 Task: Add Sprouts Salisbury Steak With Garlic Green Beans to the cart.
Action: Mouse moved to (21, 153)
Screenshot: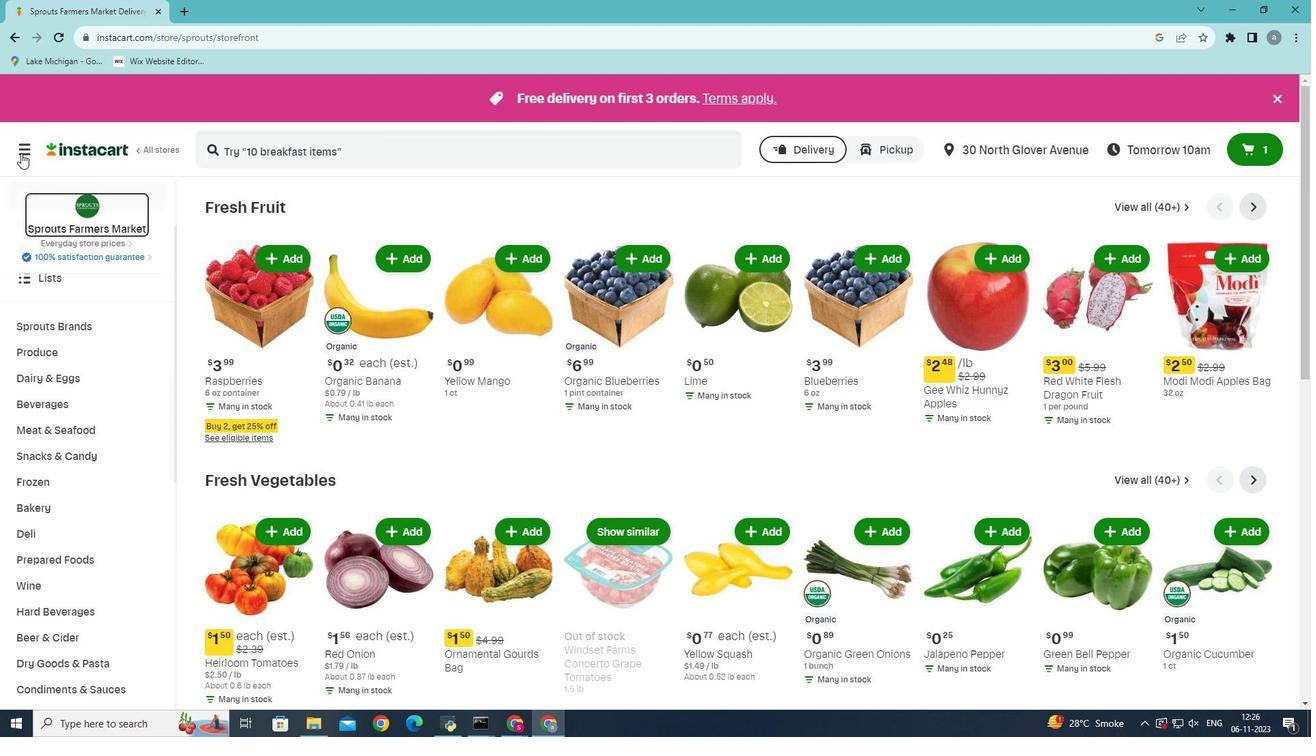 
Action: Mouse pressed left at (21, 153)
Screenshot: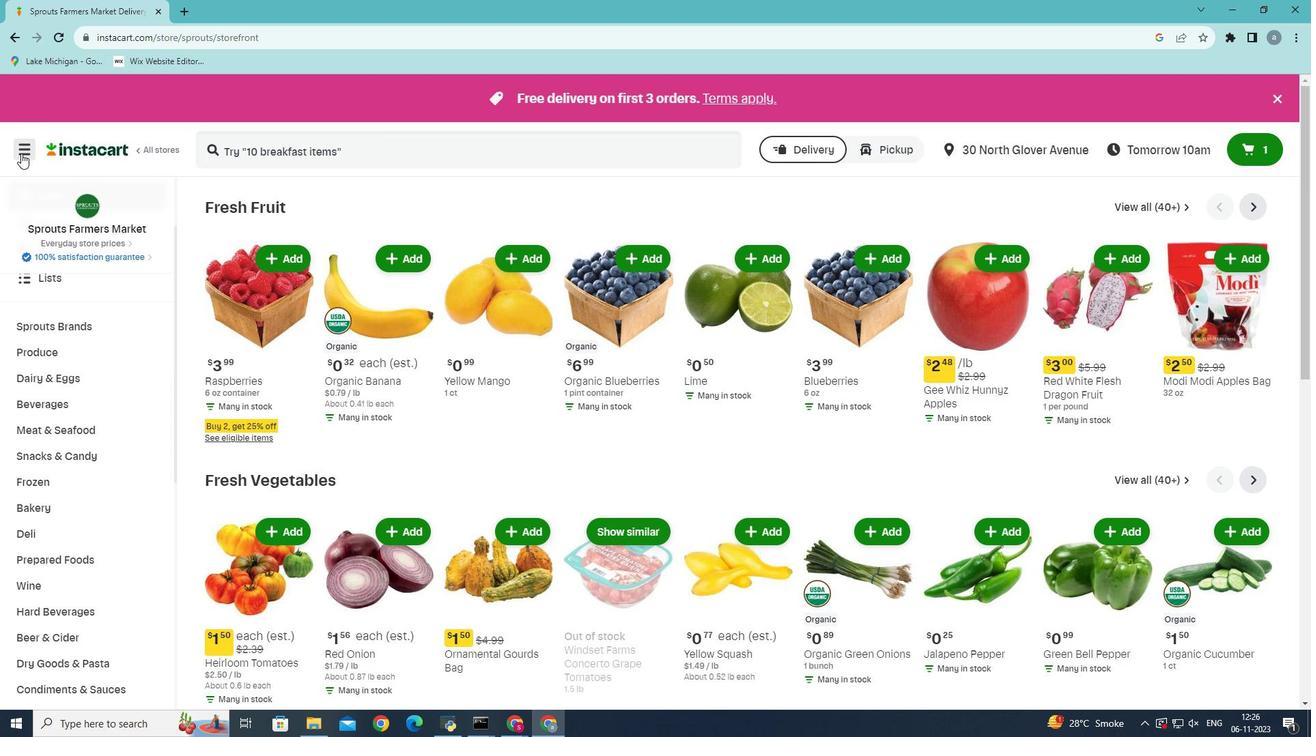 
Action: Mouse moved to (49, 373)
Screenshot: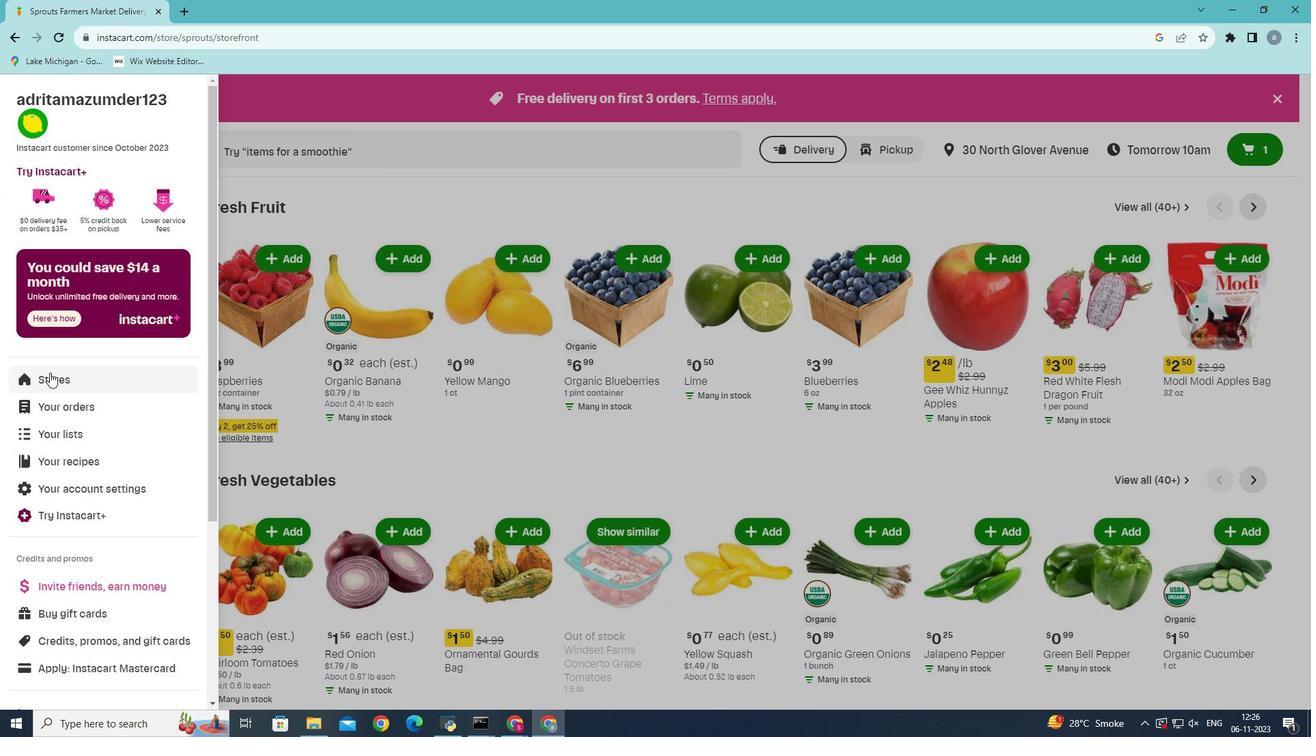 
Action: Mouse pressed left at (49, 373)
Screenshot: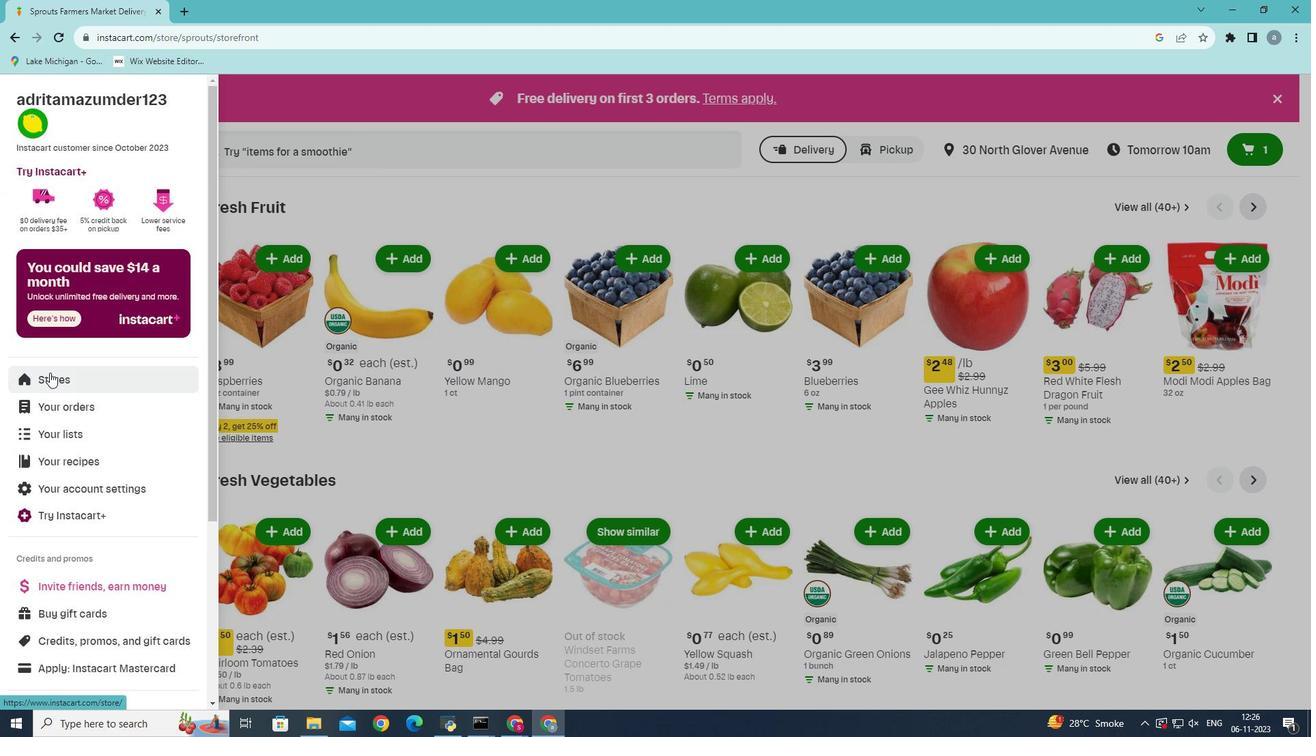 
Action: Mouse moved to (308, 159)
Screenshot: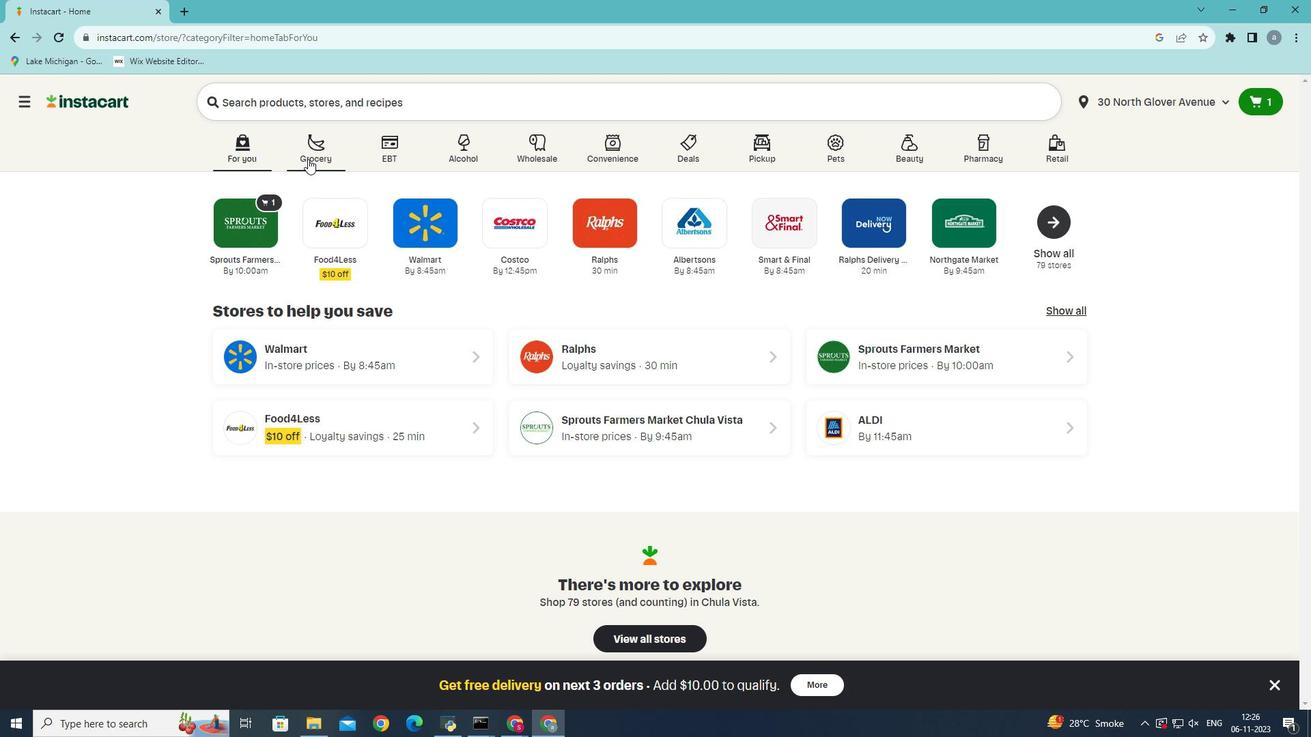 
Action: Mouse pressed left at (308, 159)
Screenshot: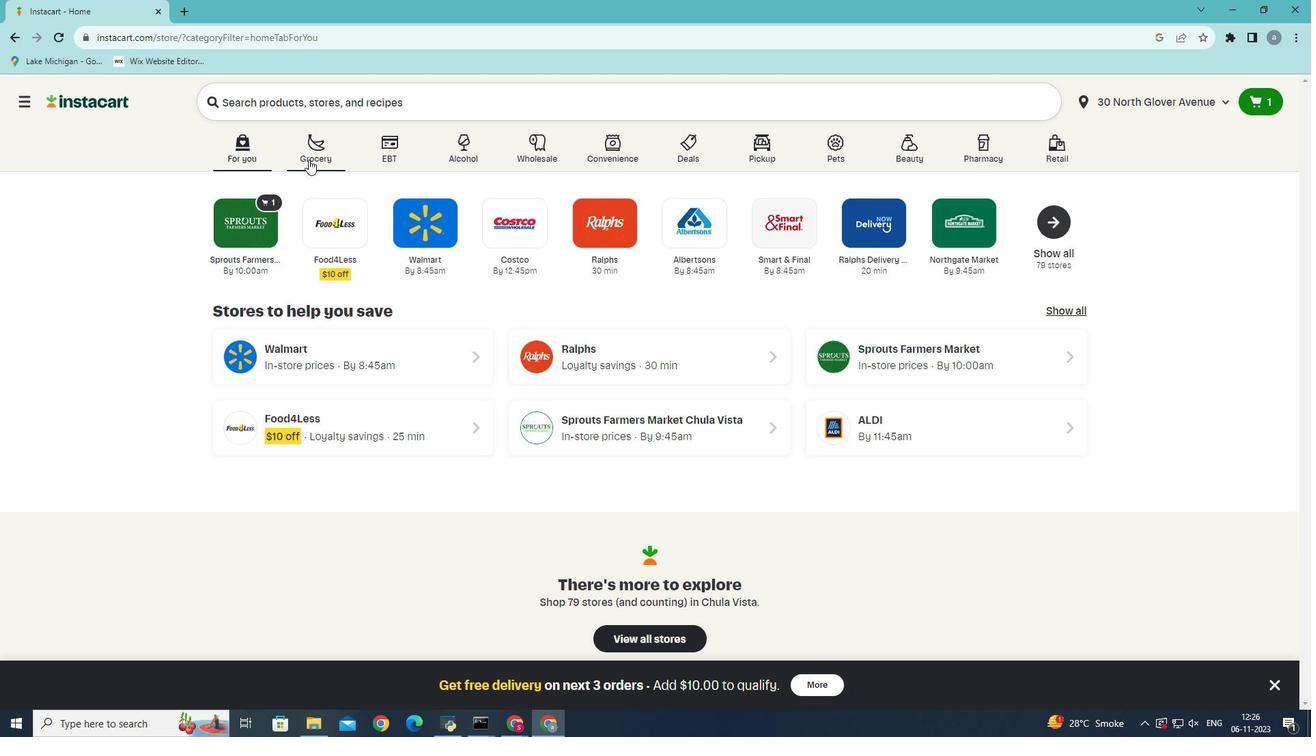 
Action: Mouse moved to (321, 383)
Screenshot: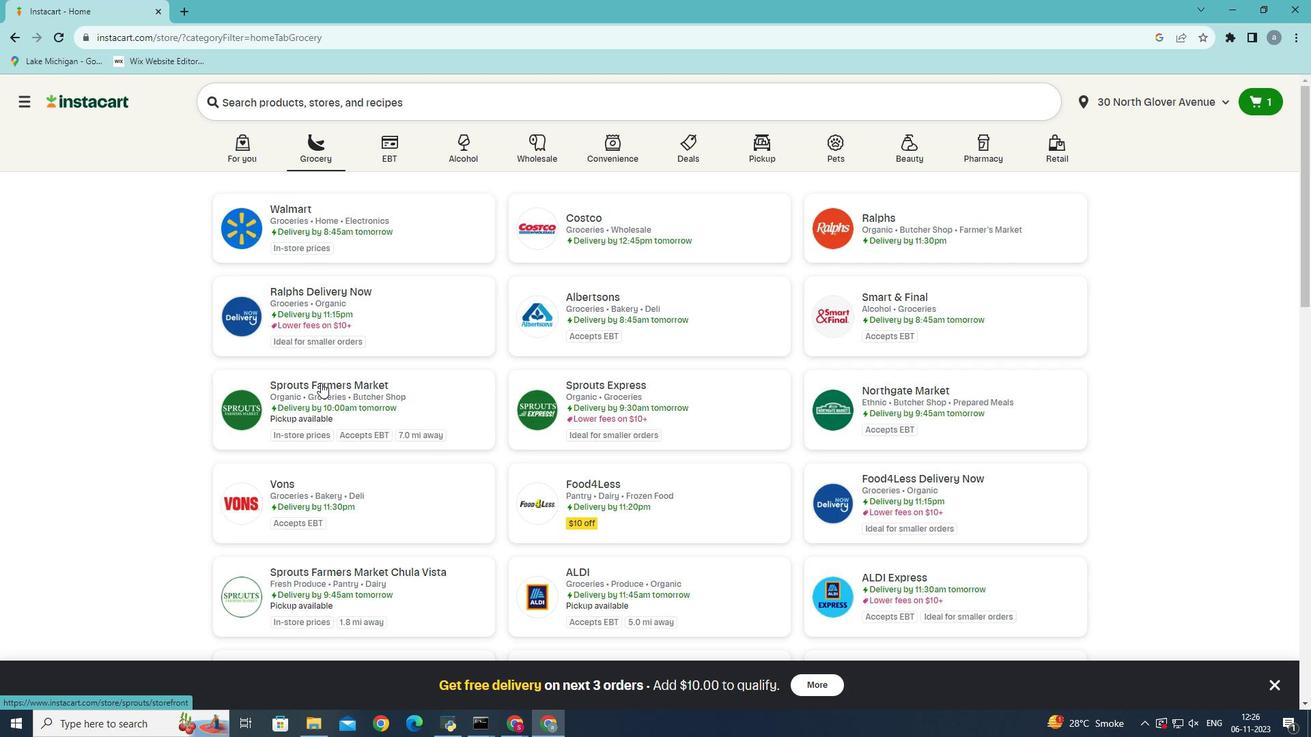 
Action: Mouse pressed left at (321, 383)
Screenshot: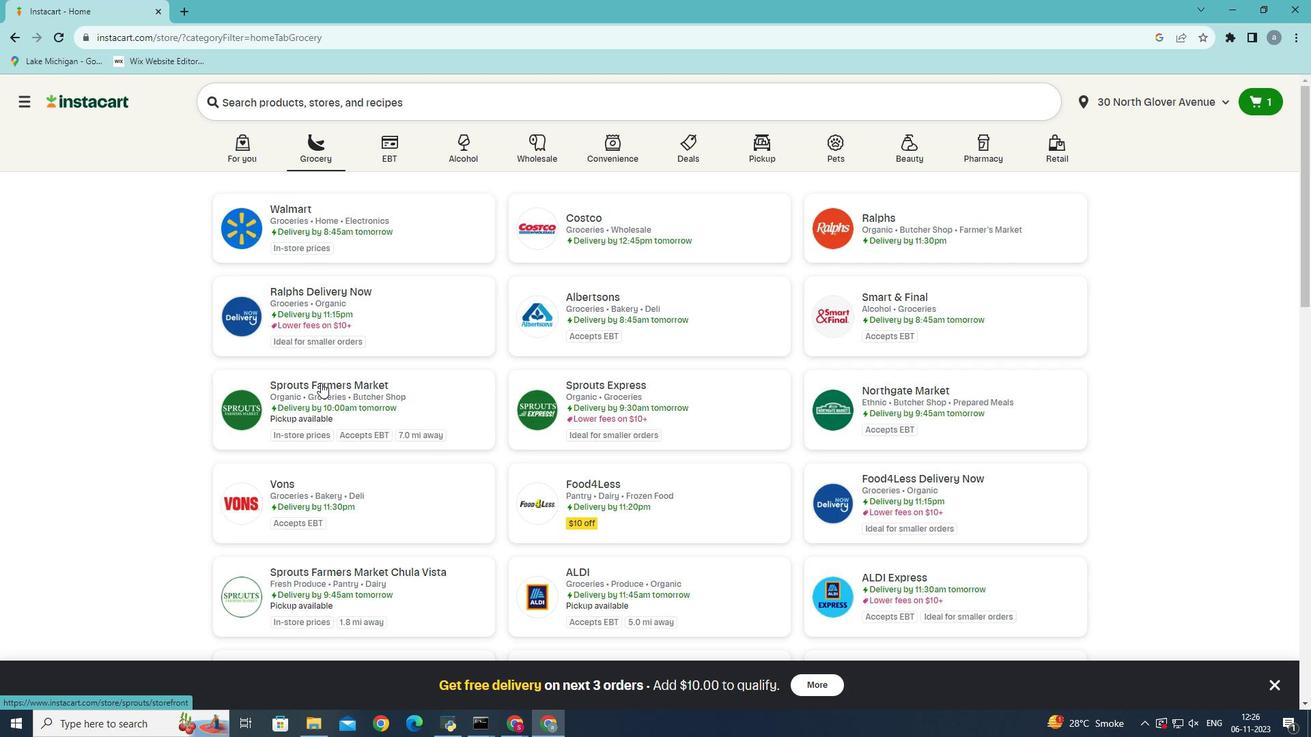 
Action: Mouse moved to (79, 593)
Screenshot: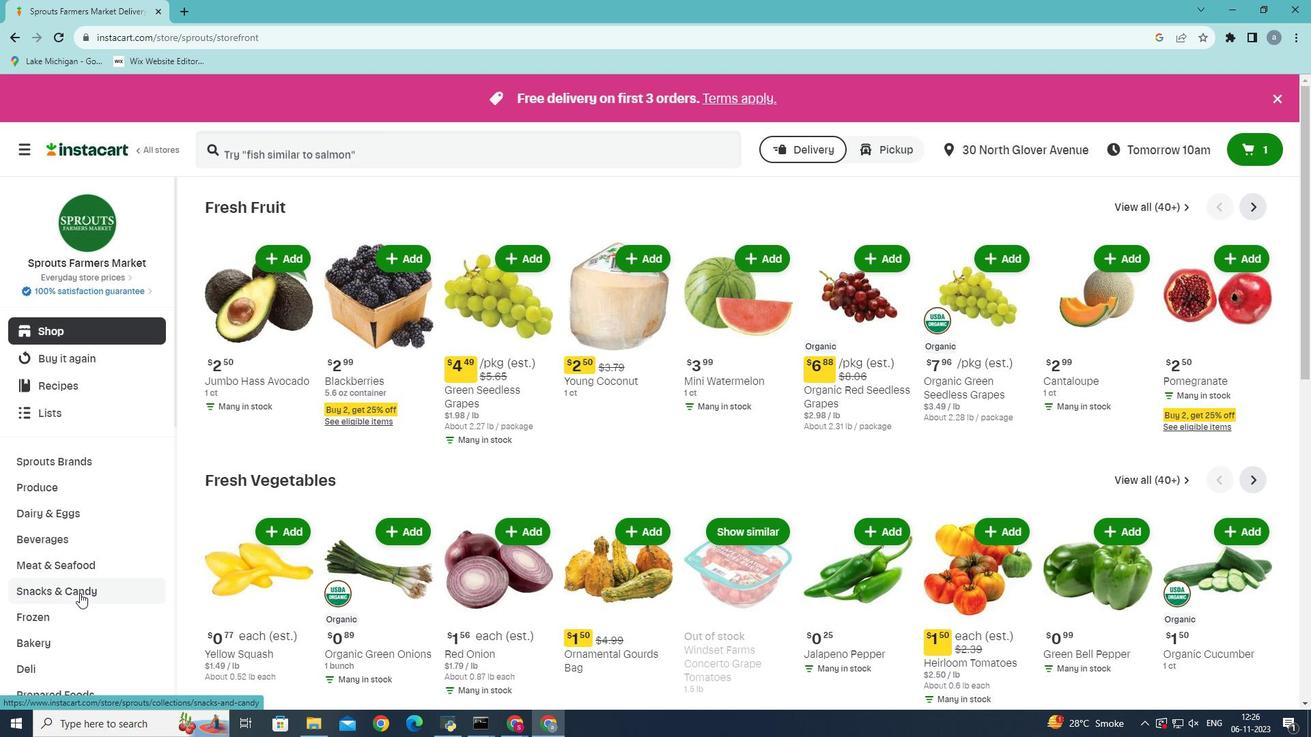 
Action: Mouse scrolled (79, 593) with delta (0, 0)
Screenshot: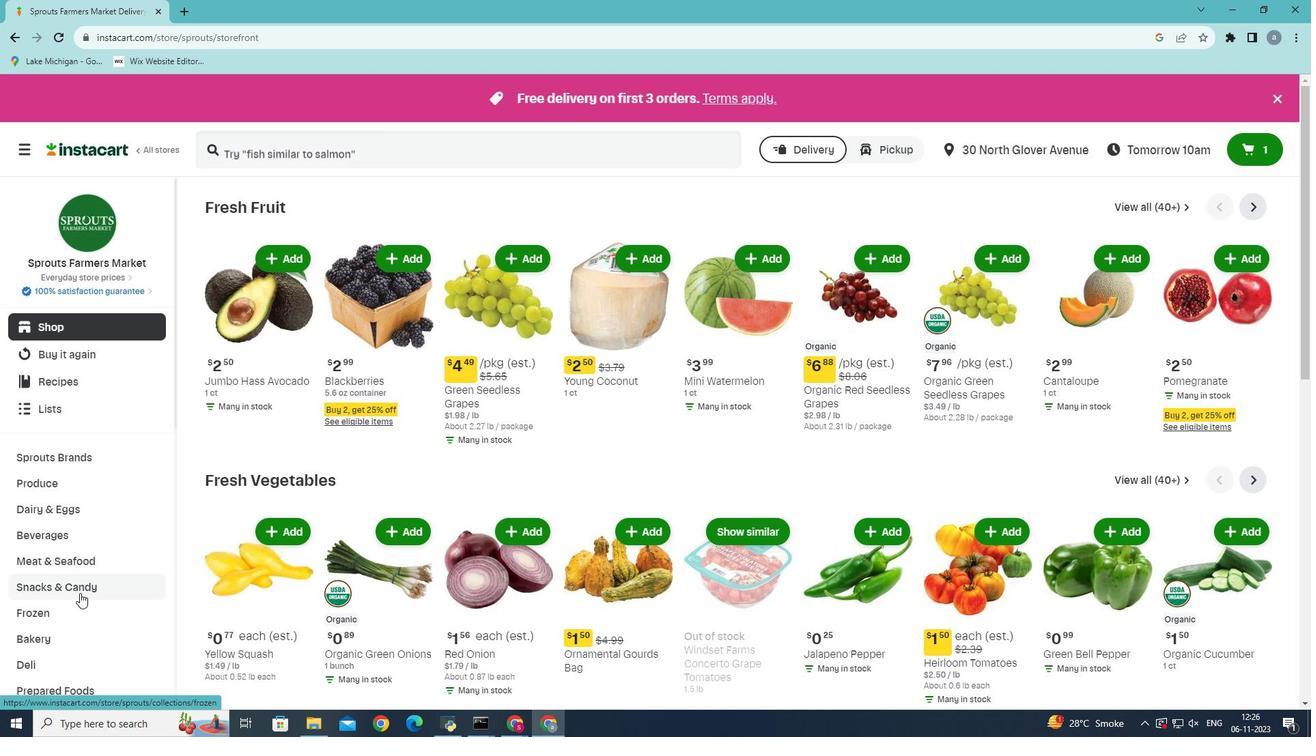 
Action: Mouse moved to (79, 626)
Screenshot: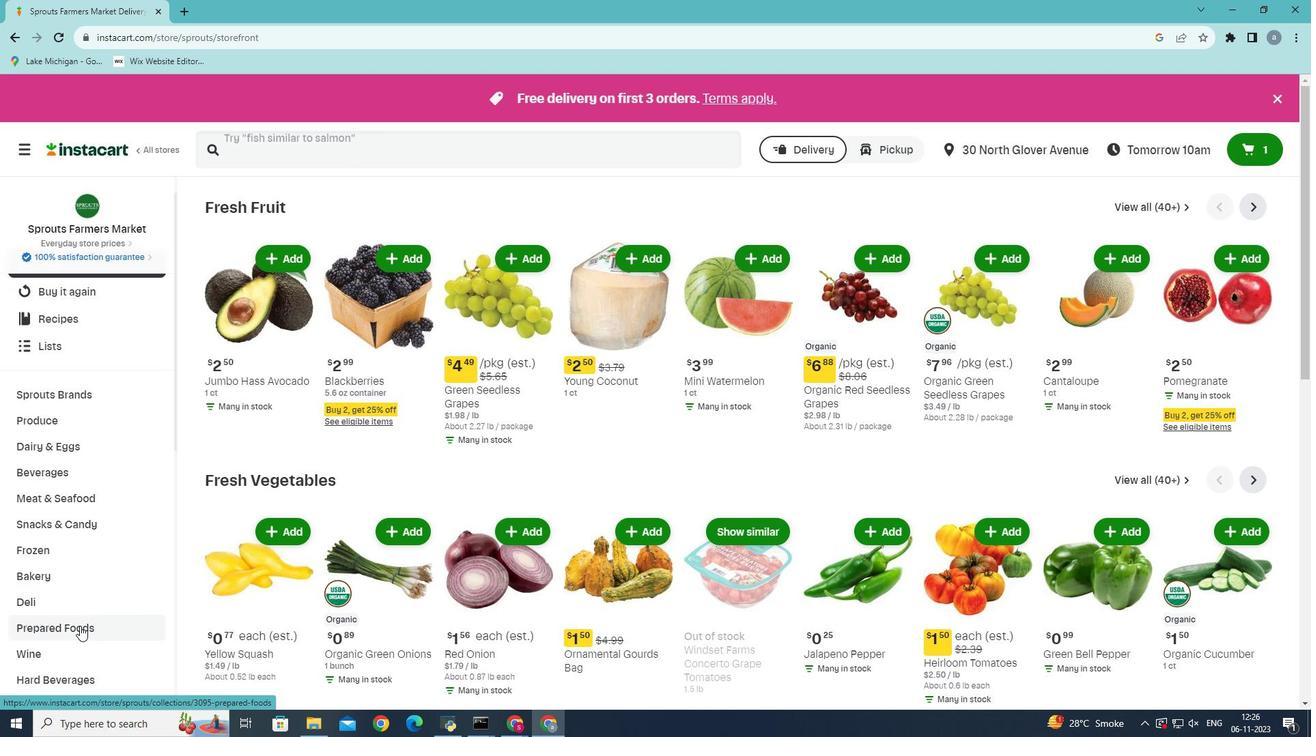 
Action: Mouse pressed left at (79, 626)
Screenshot: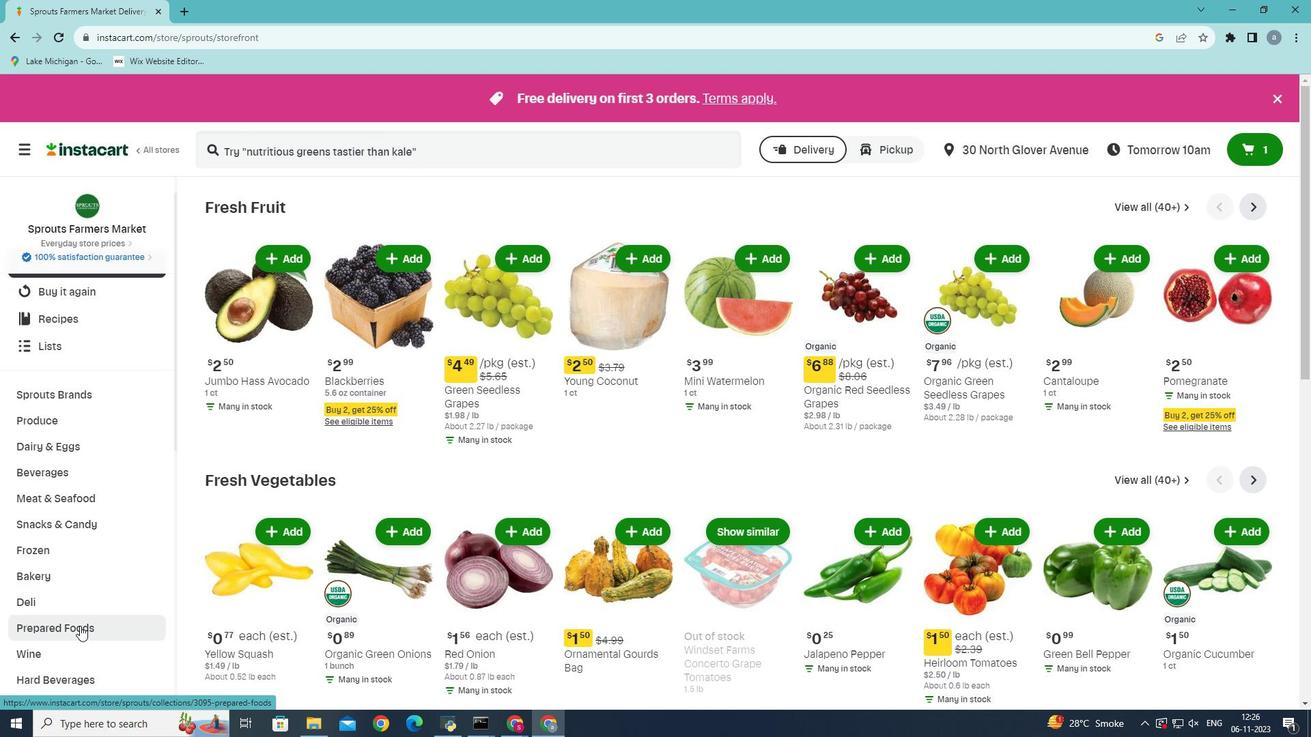 
Action: Mouse moved to (500, 240)
Screenshot: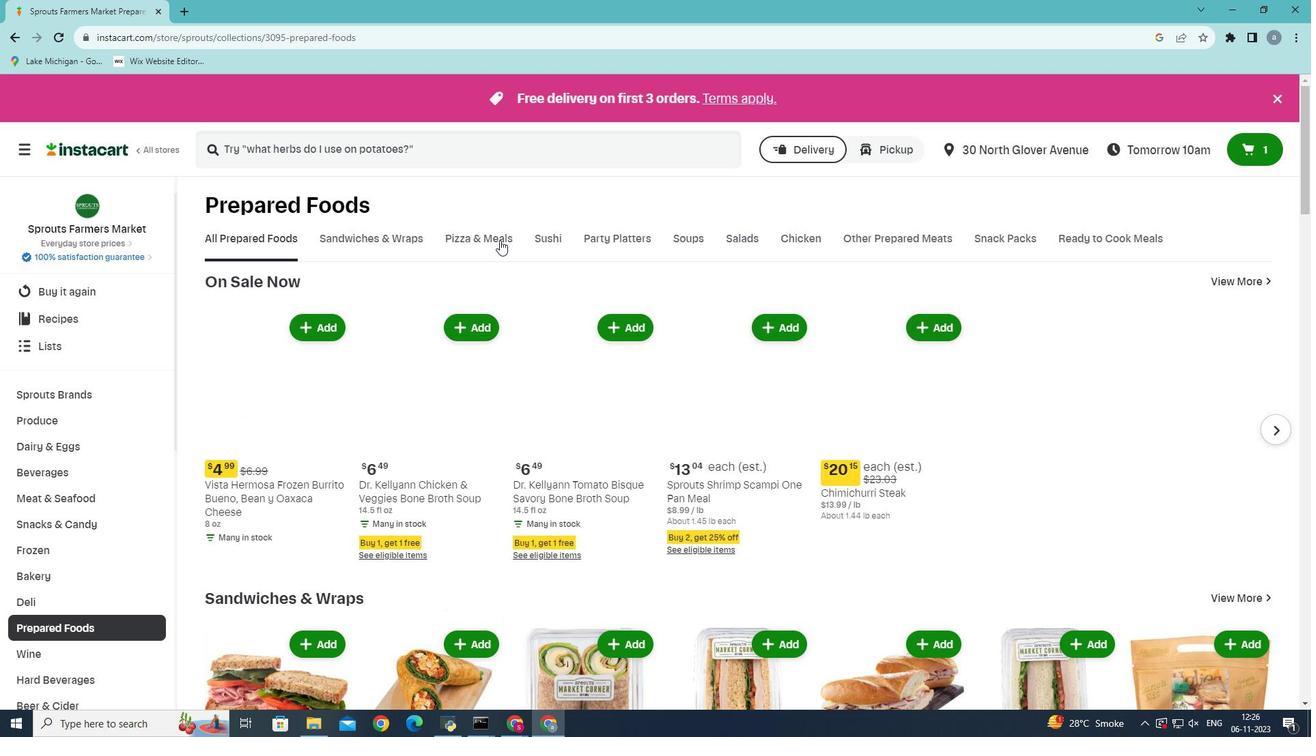 
Action: Mouse pressed left at (500, 240)
Screenshot: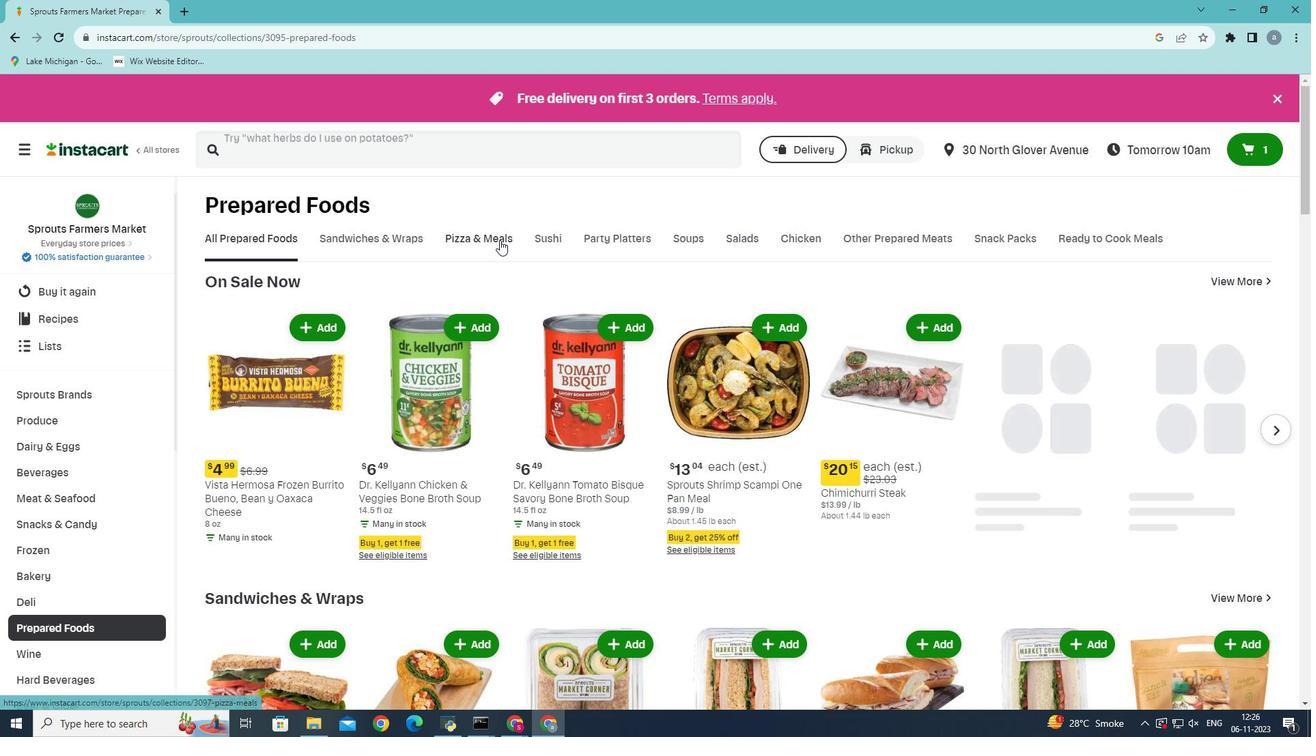 
Action: Mouse moved to (958, 298)
Screenshot: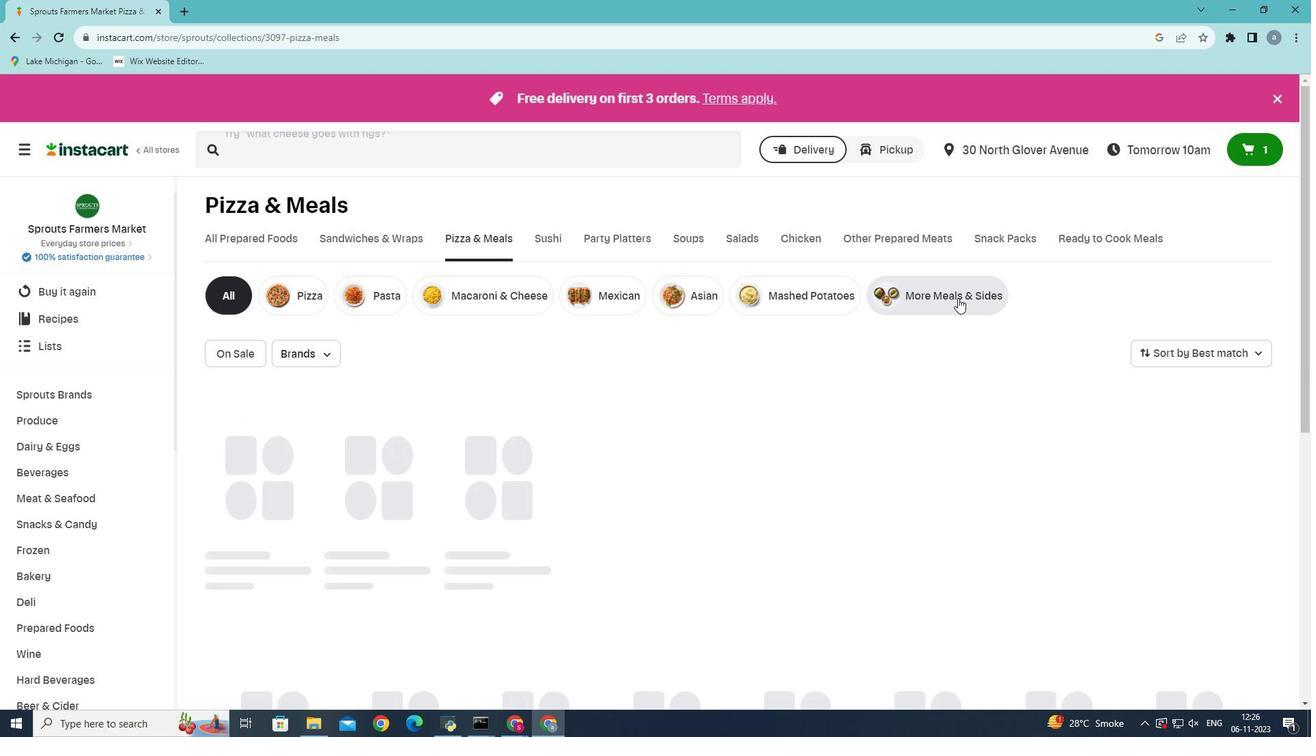 
Action: Mouse pressed left at (958, 298)
Screenshot: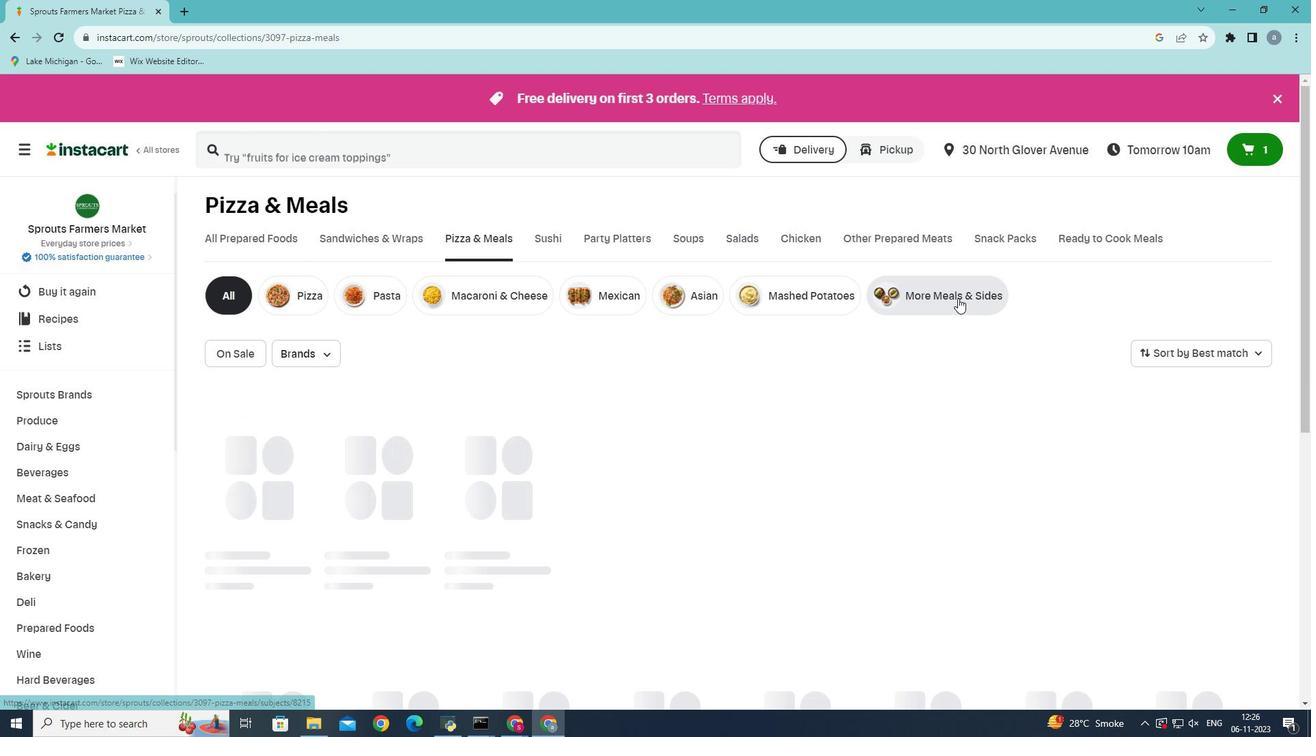 
Action: Mouse moved to (276, 155)
Screenshot: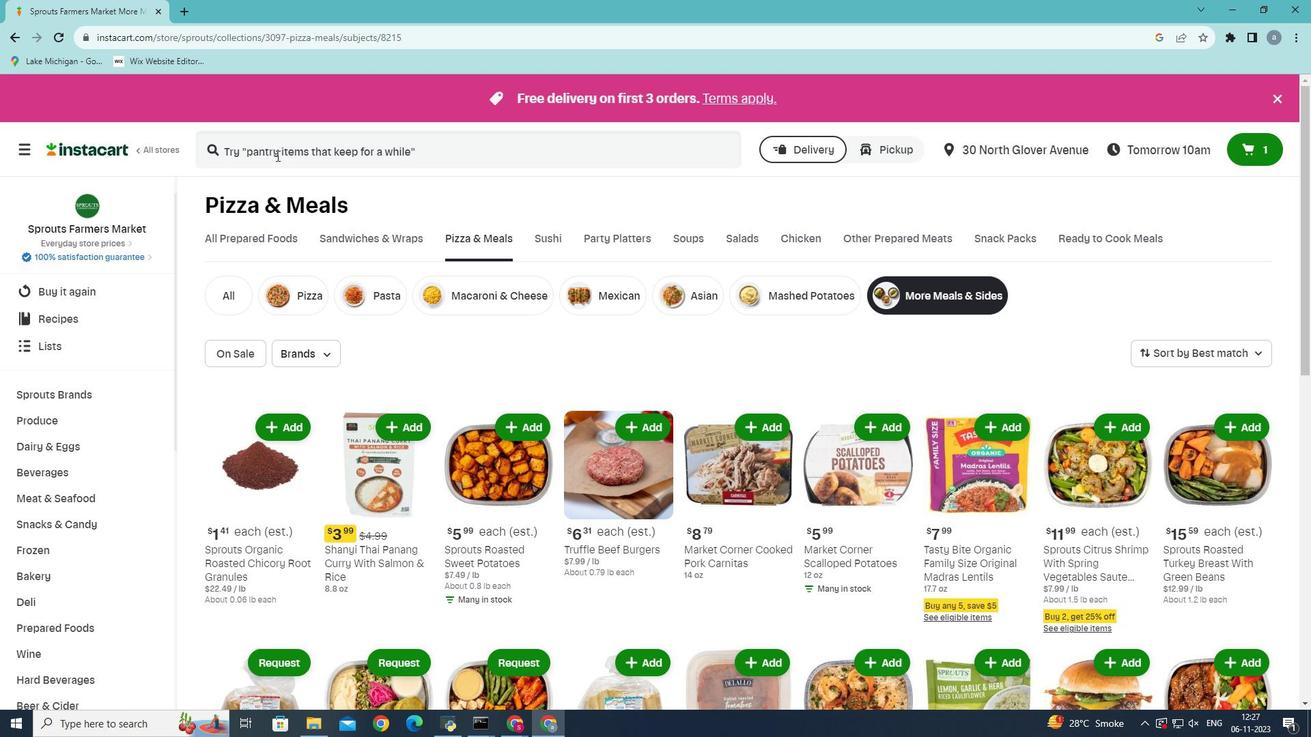 
Action: Mouse pressed left at (276, 155)
Screenshot: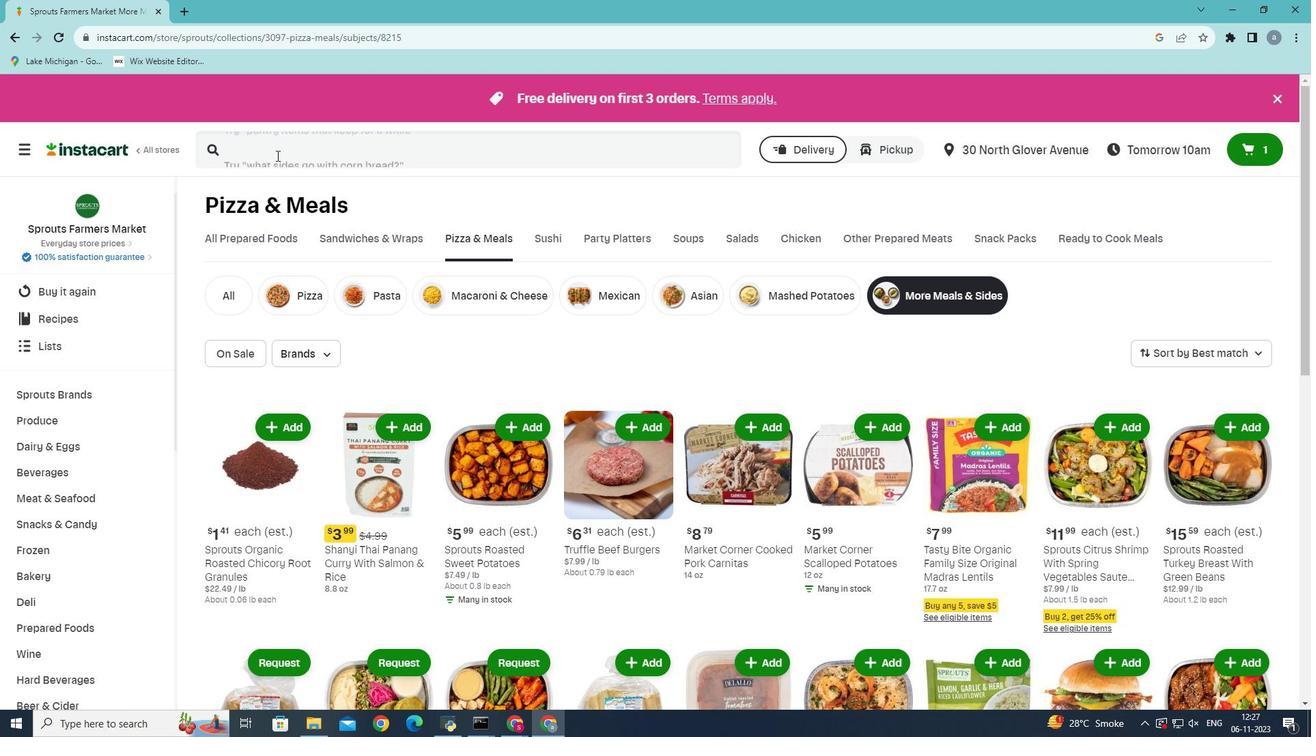 
Action: Key pressed sprouts<Key.space>salisbury<Key.space>steak<Key.space>with<Key.space>garlic<Key.space>green<Key.space>beans<Key.space><Key.enter>
Screenshot: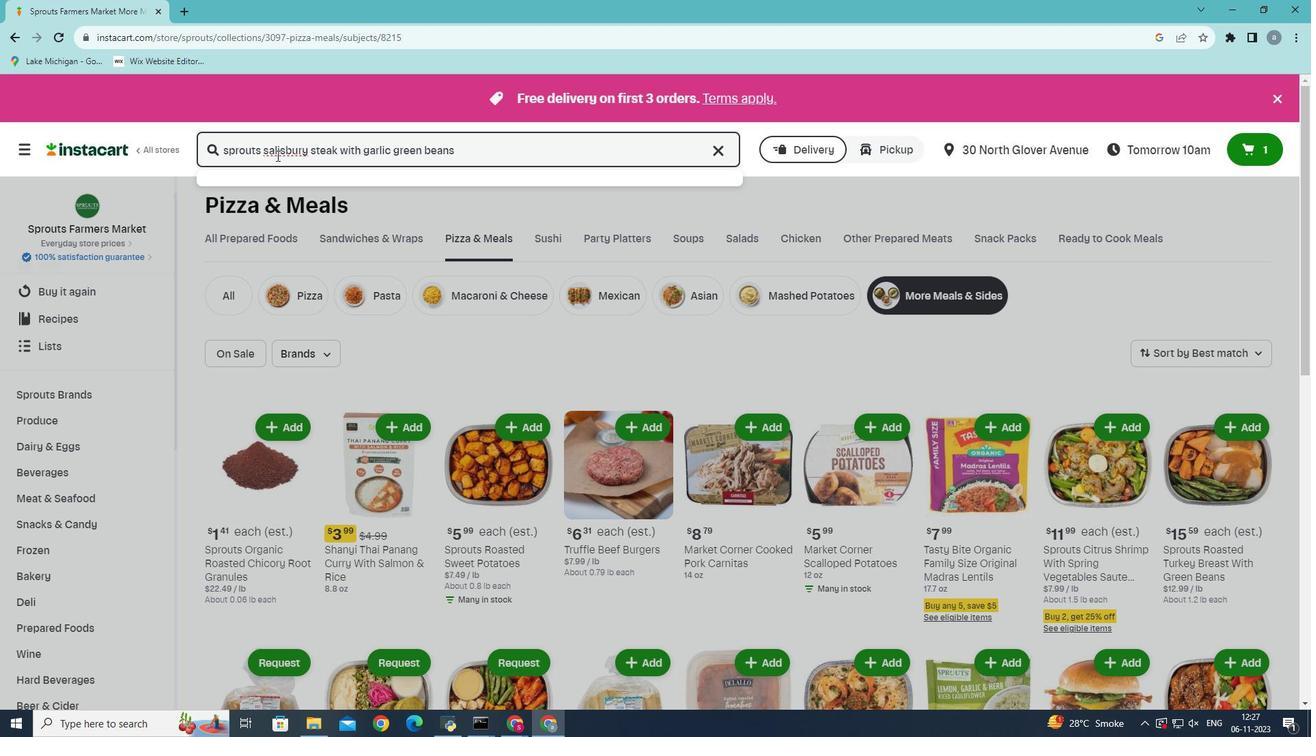 
Action: Mouse moved to (390, 291)
Screenshot: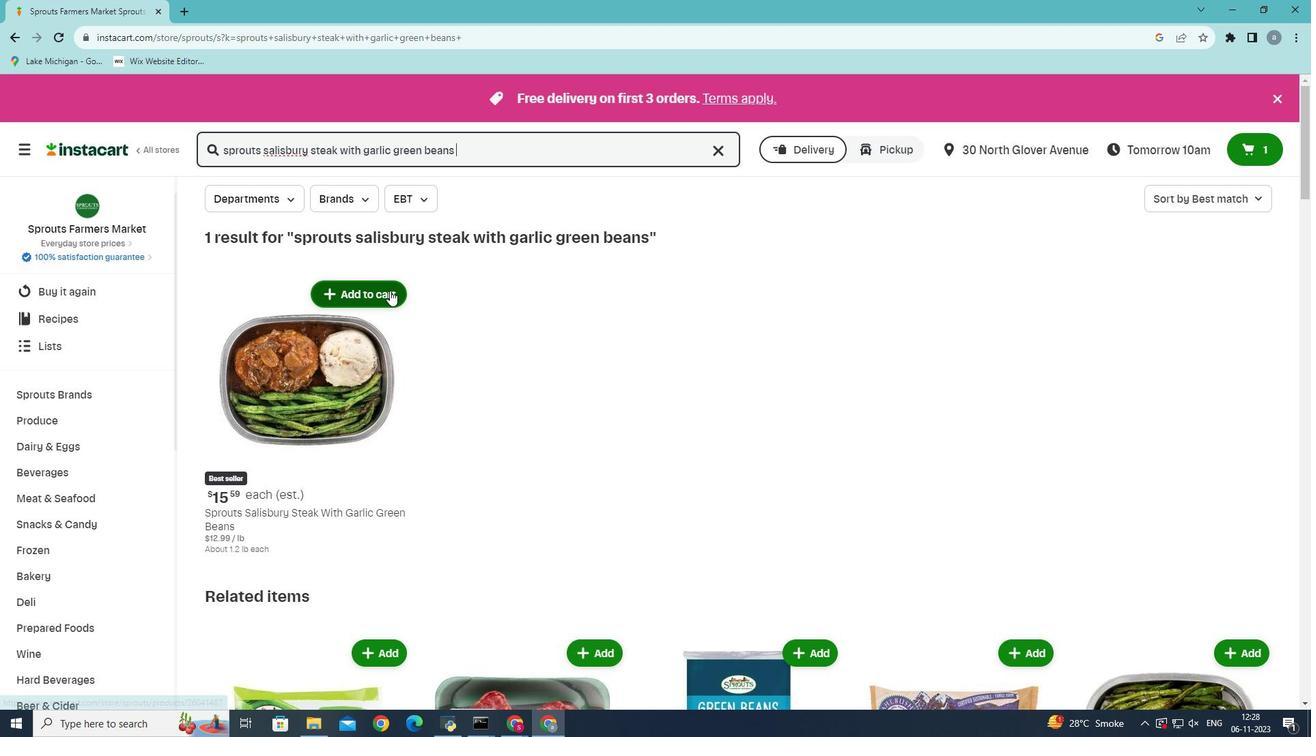
Action: Mouse pressed left at (390, 291)
Screenshot: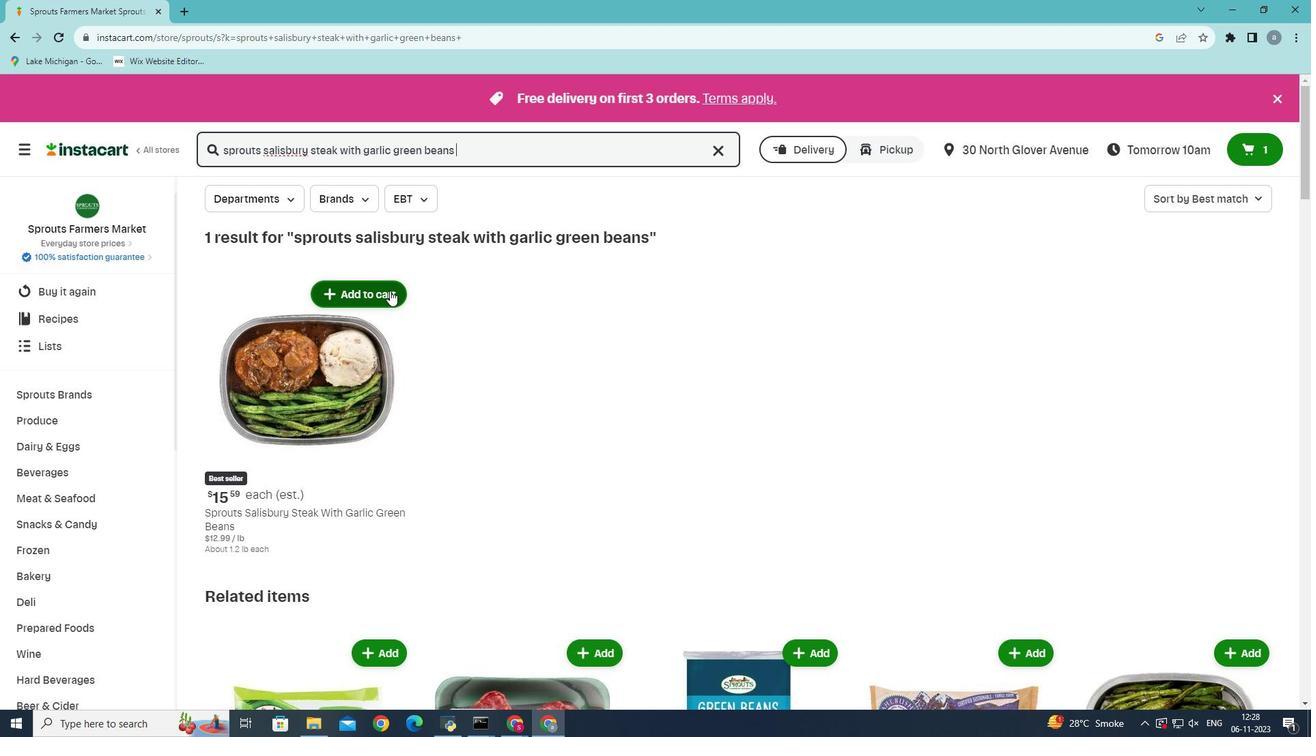 
